 Task: For heading Arial with bold.  font size for heading22,  'Change the font style of data to'Arial Narrow.  and font size to 14,  Change the alignment of both headline & data to Align middle.  In the sheet  Financial Tracking Sheet Template Spreadsheet
Action: Mouse moved to (25, 132)
Screenshot: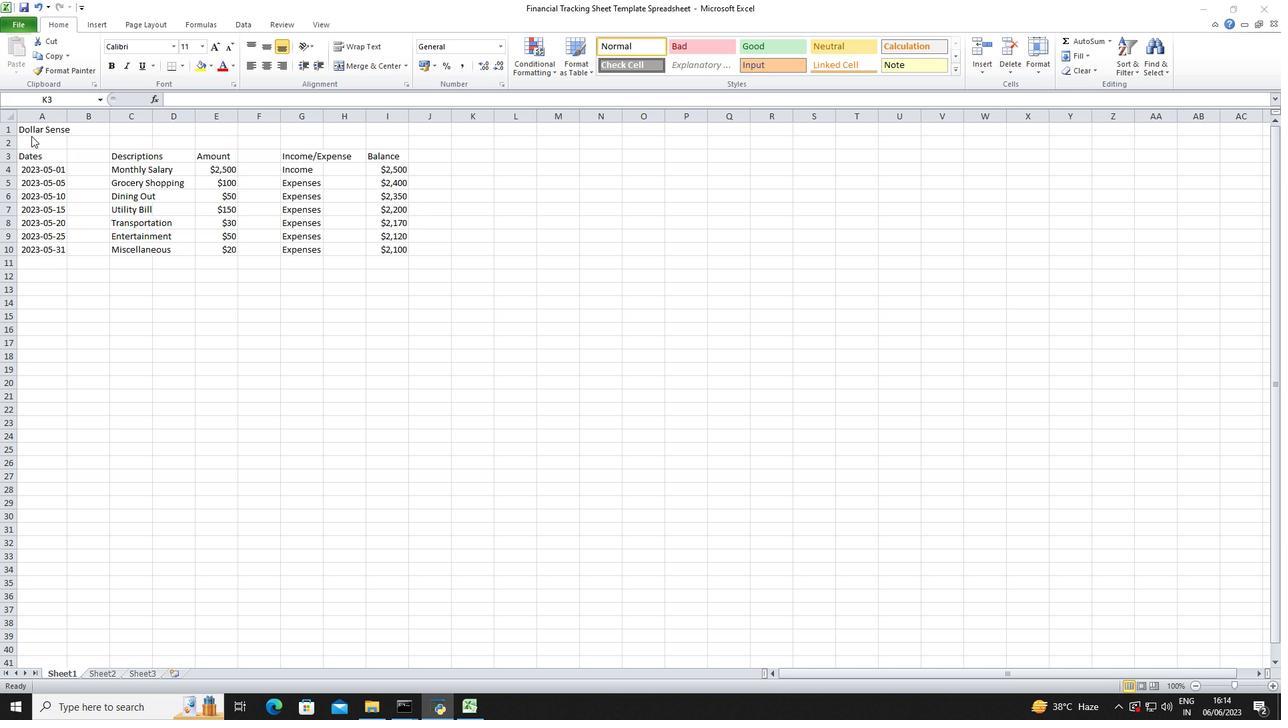 
Action: Mouse pressed left at (25, 132)
Screenshot: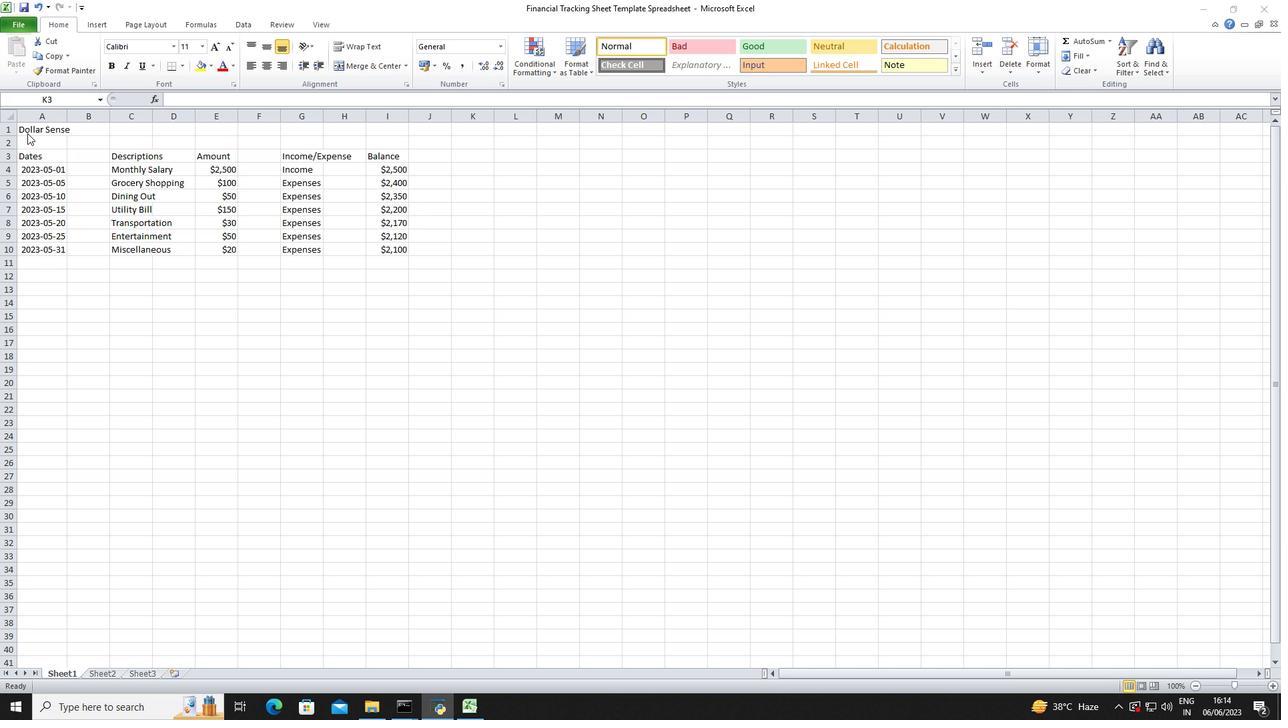 
Action: Mouse moved to (23, 130)
Screenshot: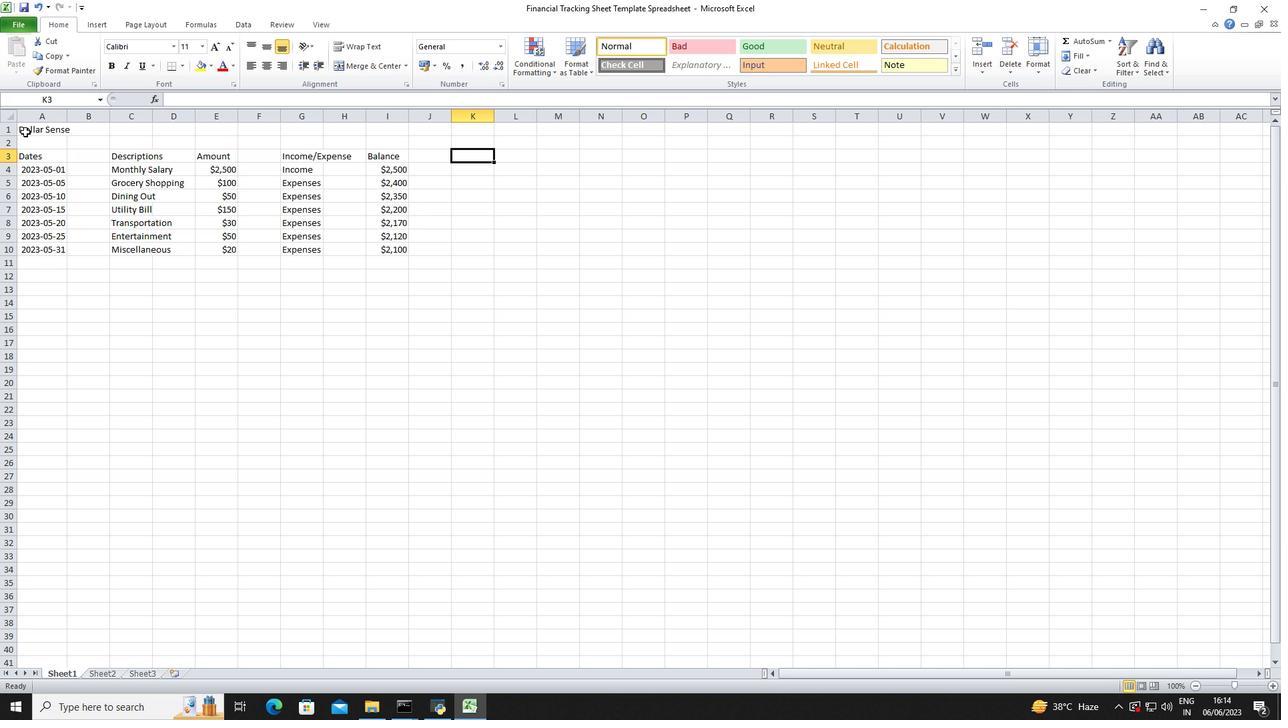 
Action: Mouse pressed left at (23, 130)
Screenshot: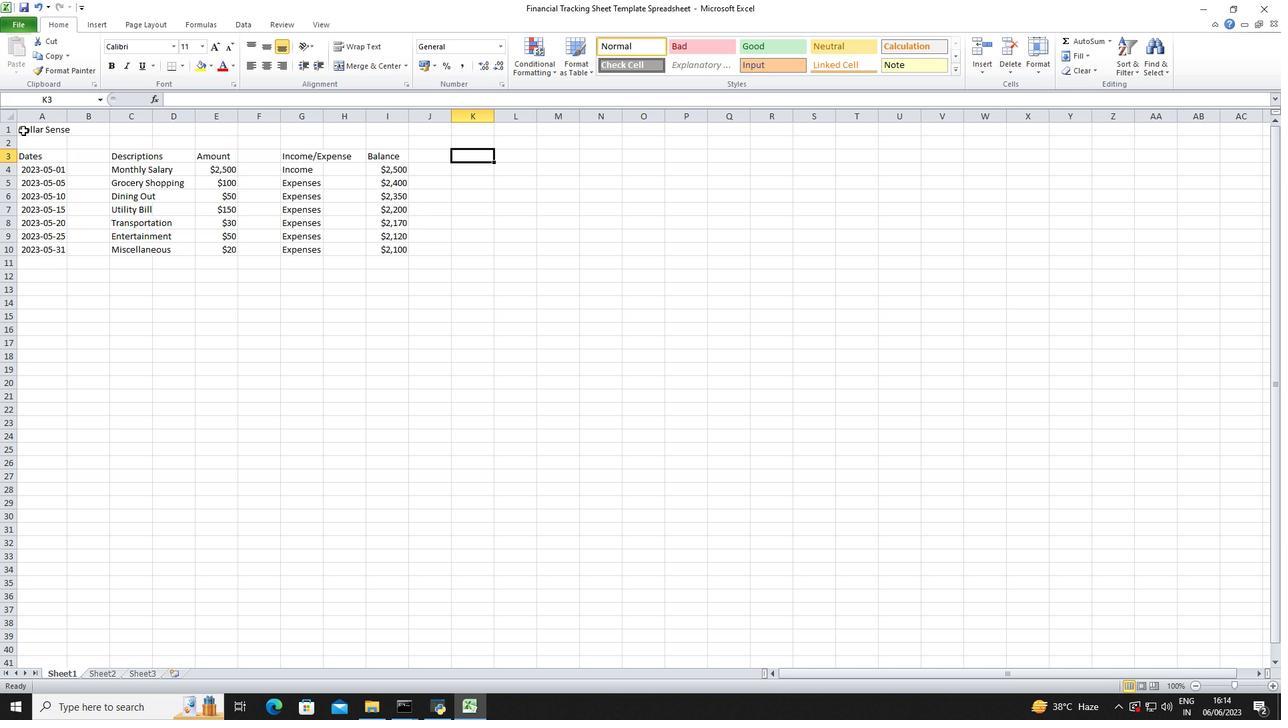 
Action: Mouse moved to (126, 48)
Screenshot: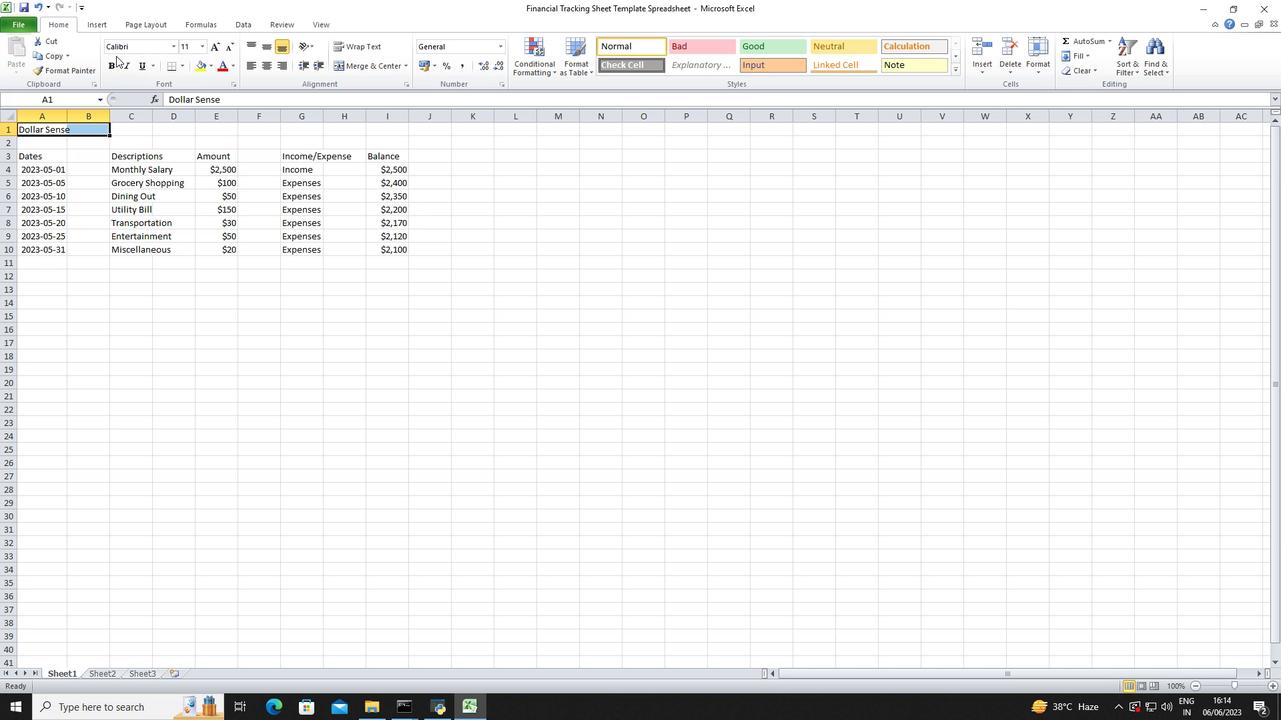 
Action: Mouse pressed left at (126, 48)
Screenshot: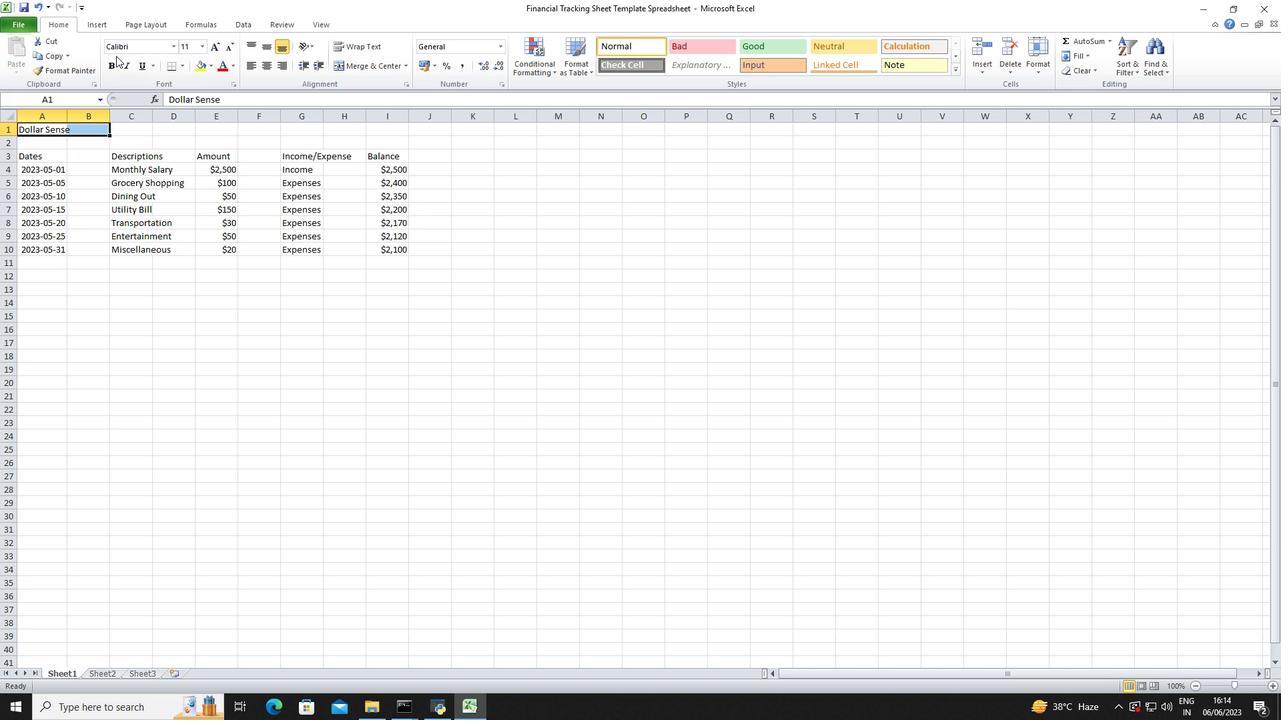 
Action: Key pressed <Key.shift>Arial<Key.enter>
Screenshot: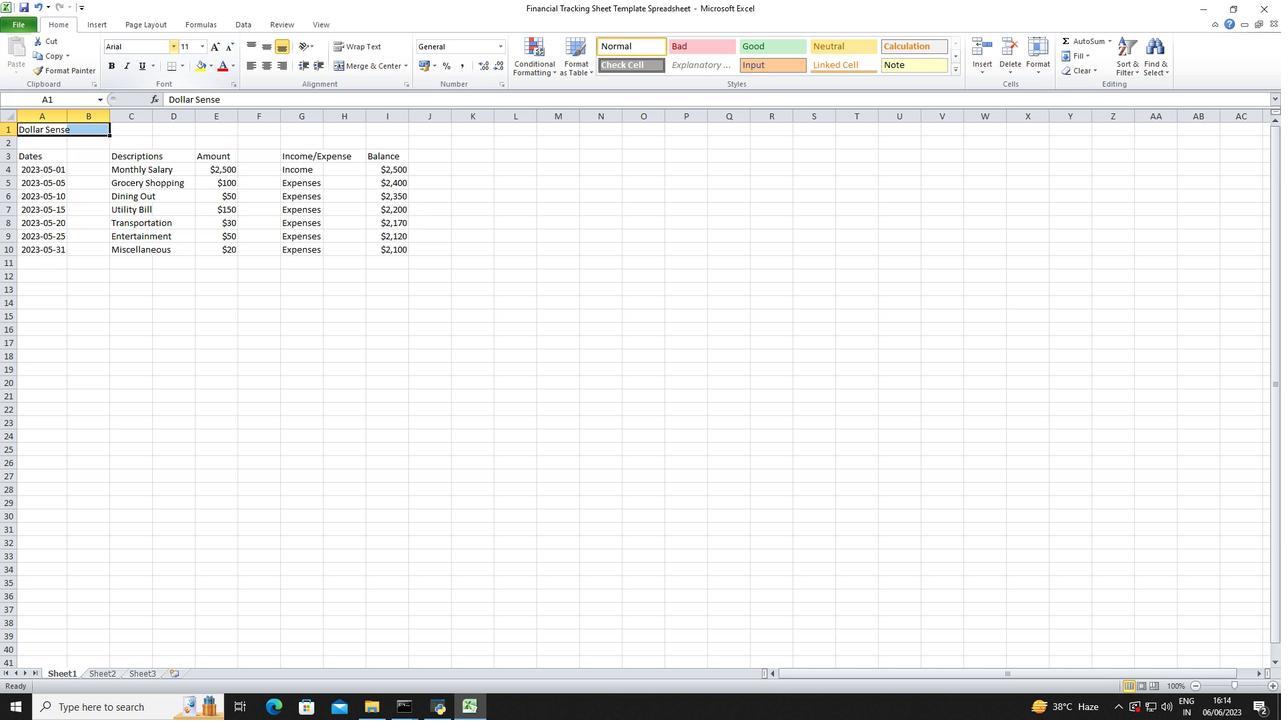 
Action: Mouse moved to (112, 68)
Screenshot: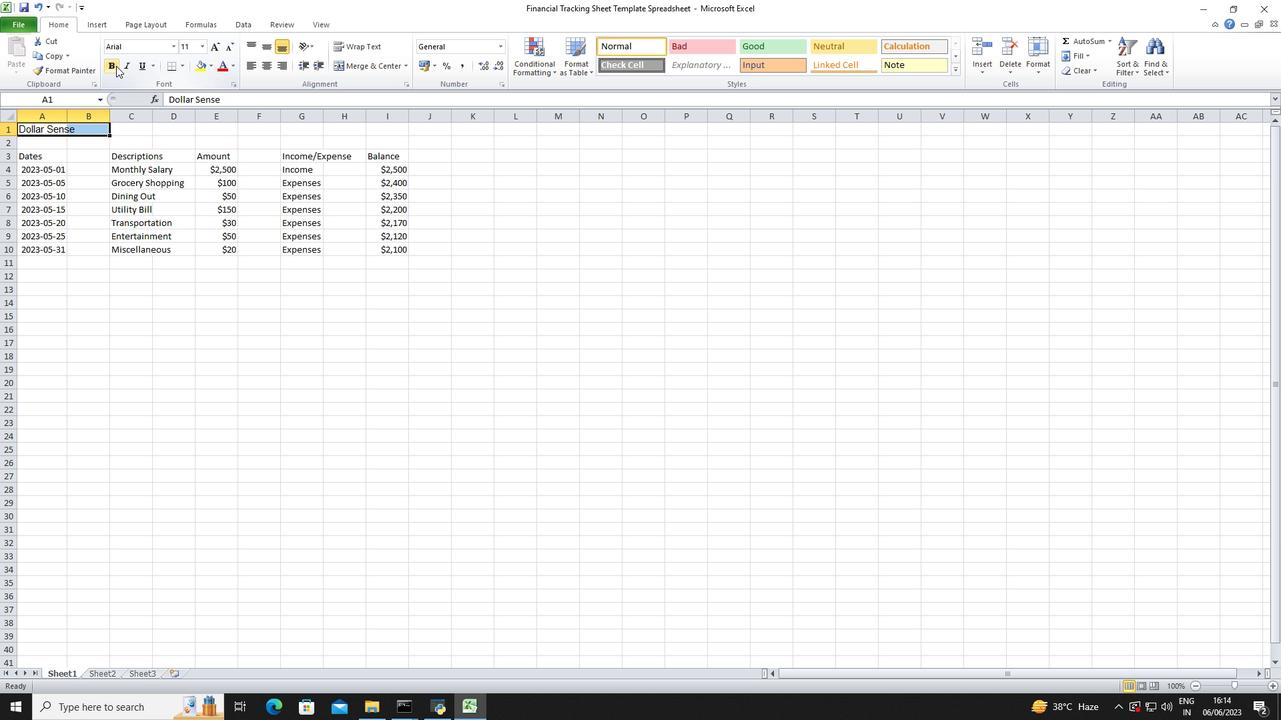 
Action: Mouse pressed left at (112, 68)
Screenshot: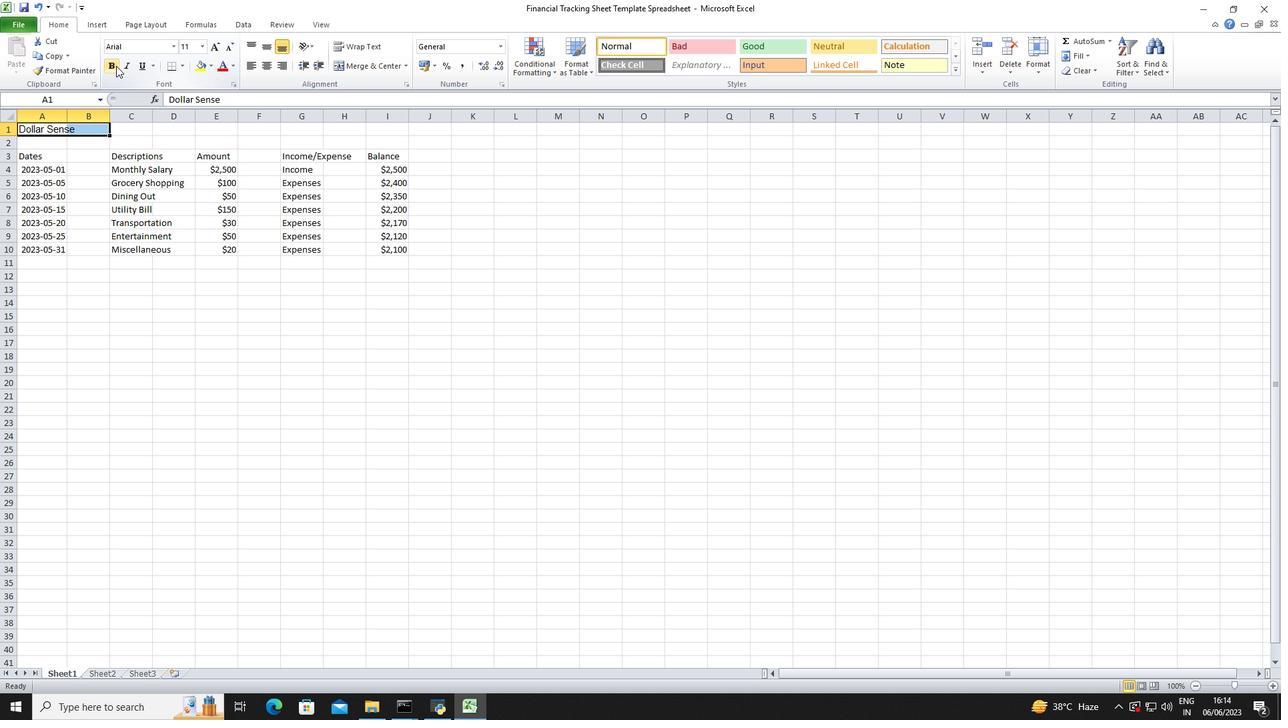 
Action: Mouse moved to (198, 45)
Screenshot: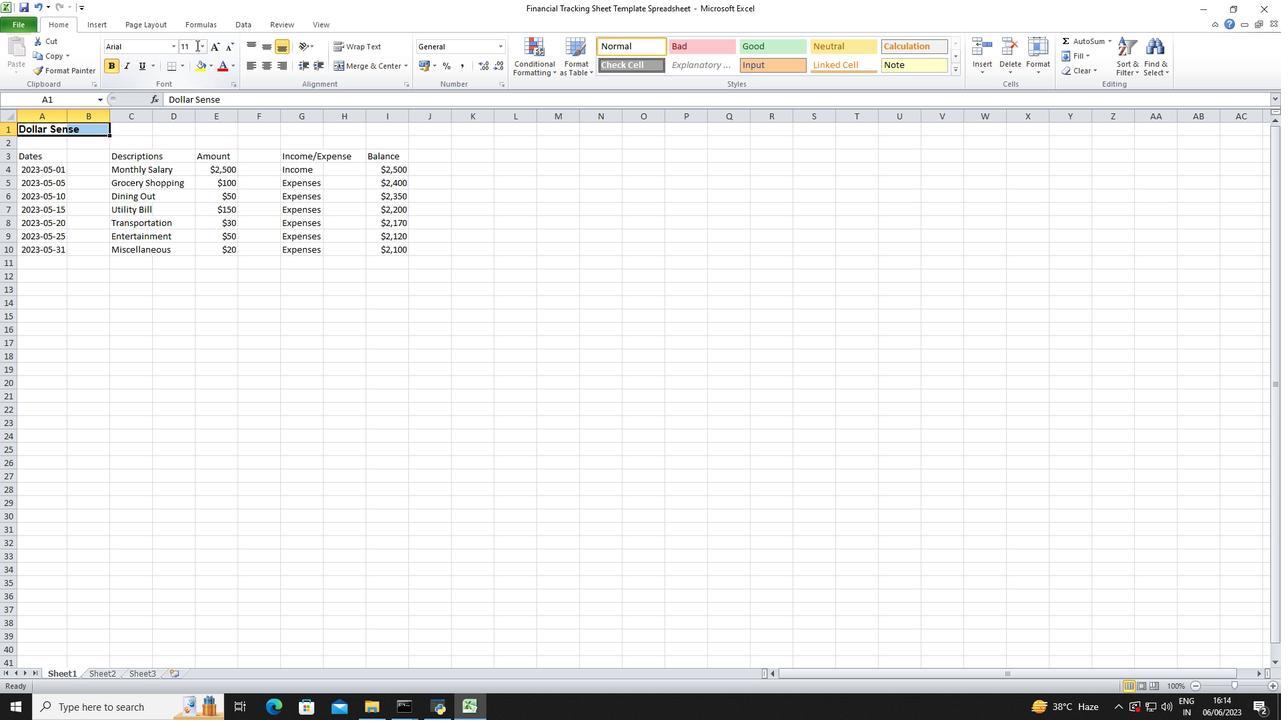 
Action: Mouse pressed left at (198, 45)
Screenshot: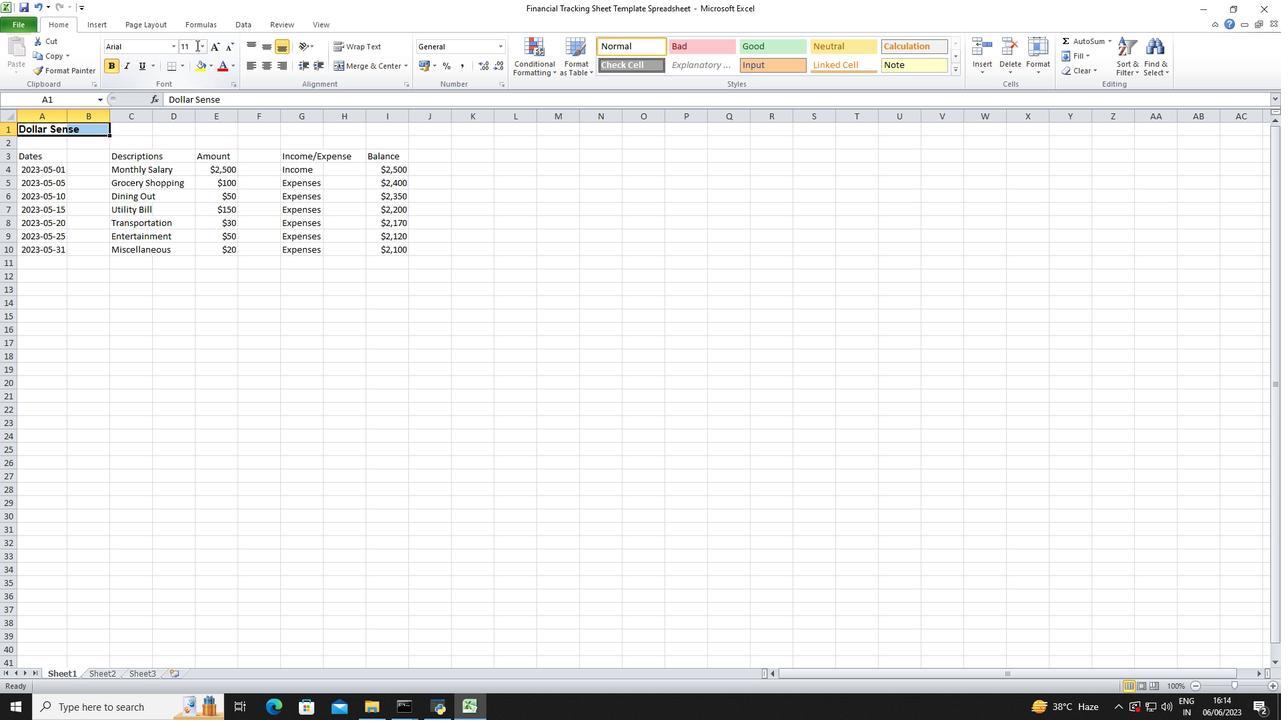 
Action: Mouse moved to (192, 164)
Screenshot: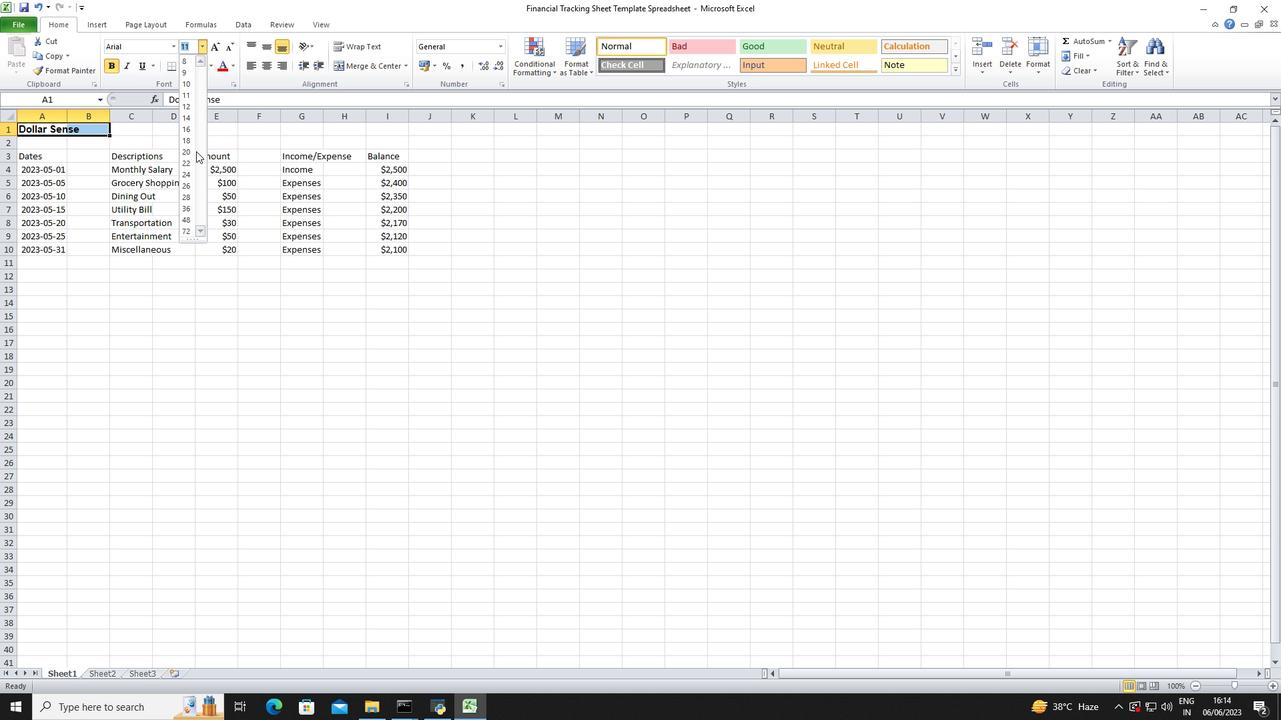 
Action: Mouse pressed left at (192, 164)
Screenshot: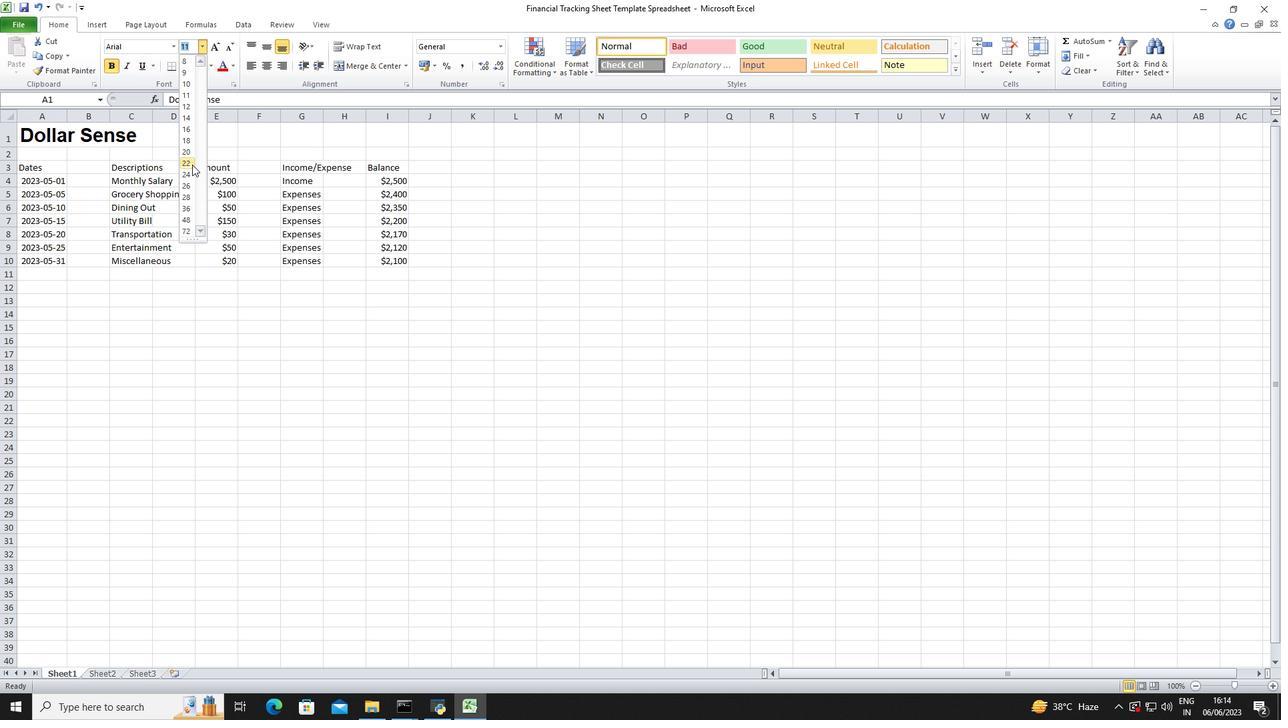 
Action: Mouse moved to (44, 172)
Screenshot: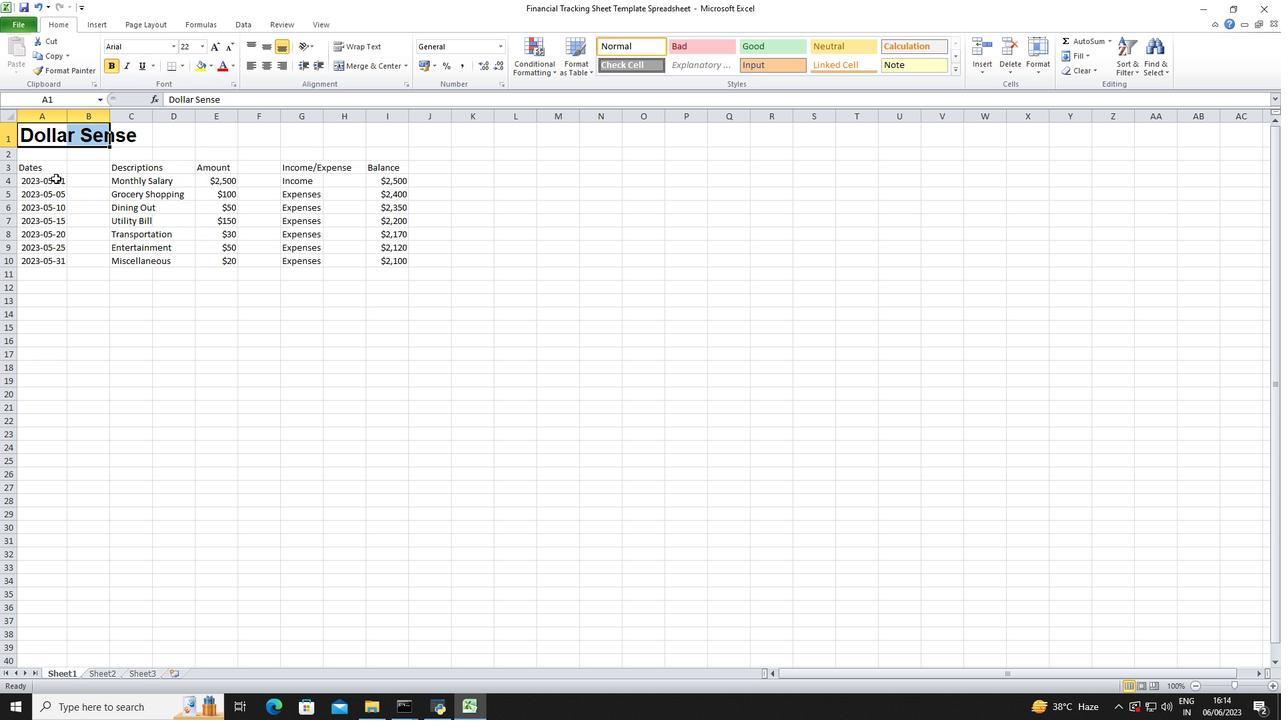
Action: Mouse pressed left at (44, 172)
Screenshot: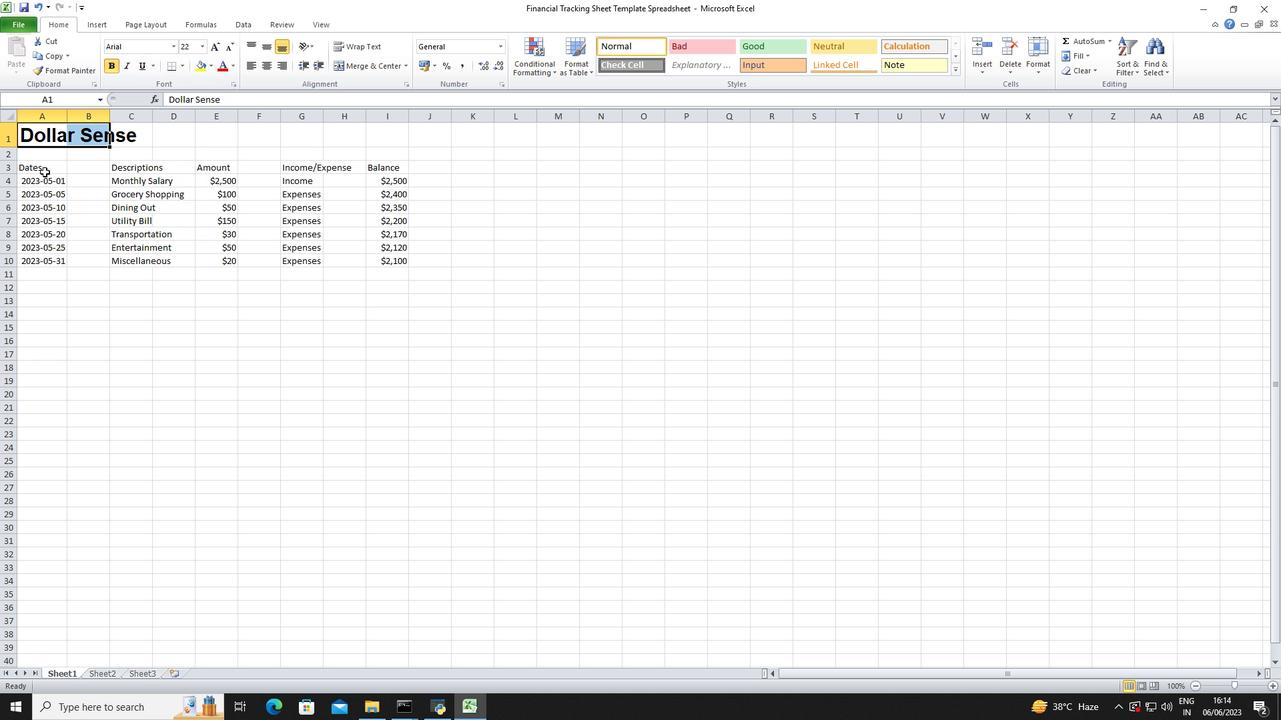 
Action: Mouse moved to (123, 45)
Screenshot: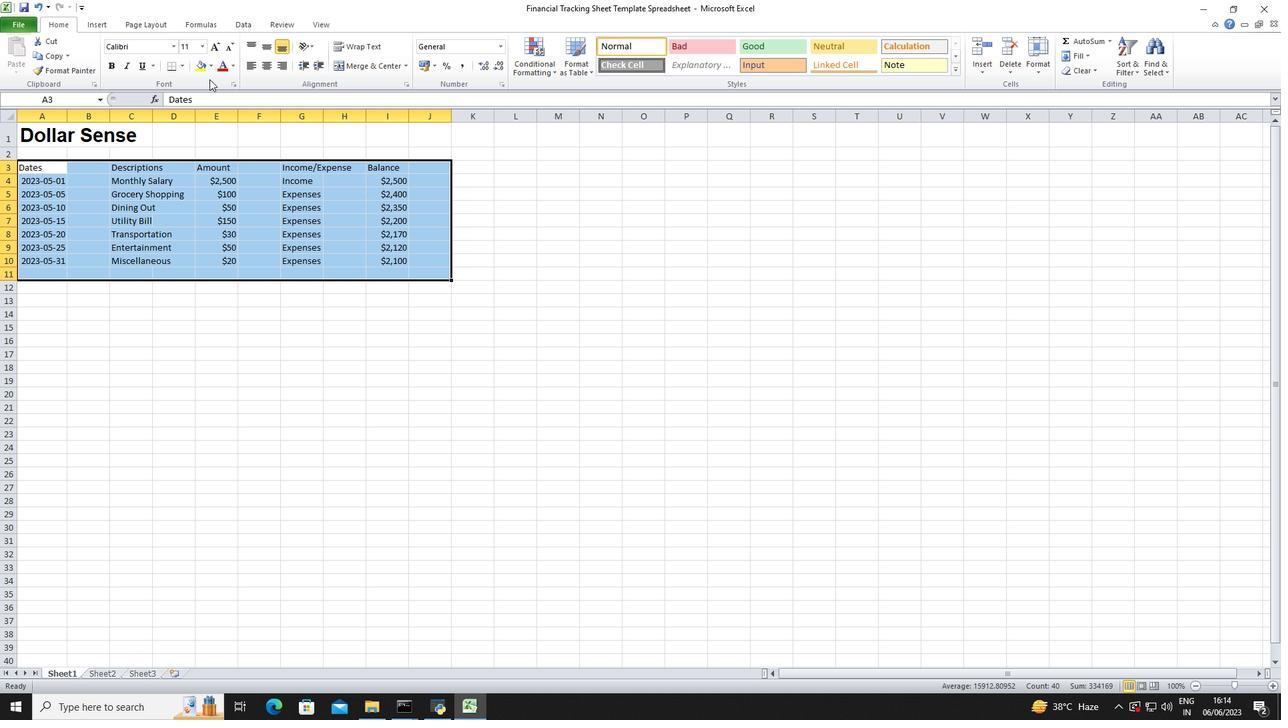 
Action: Mouse pressed left at (123, 45)
Screenshot: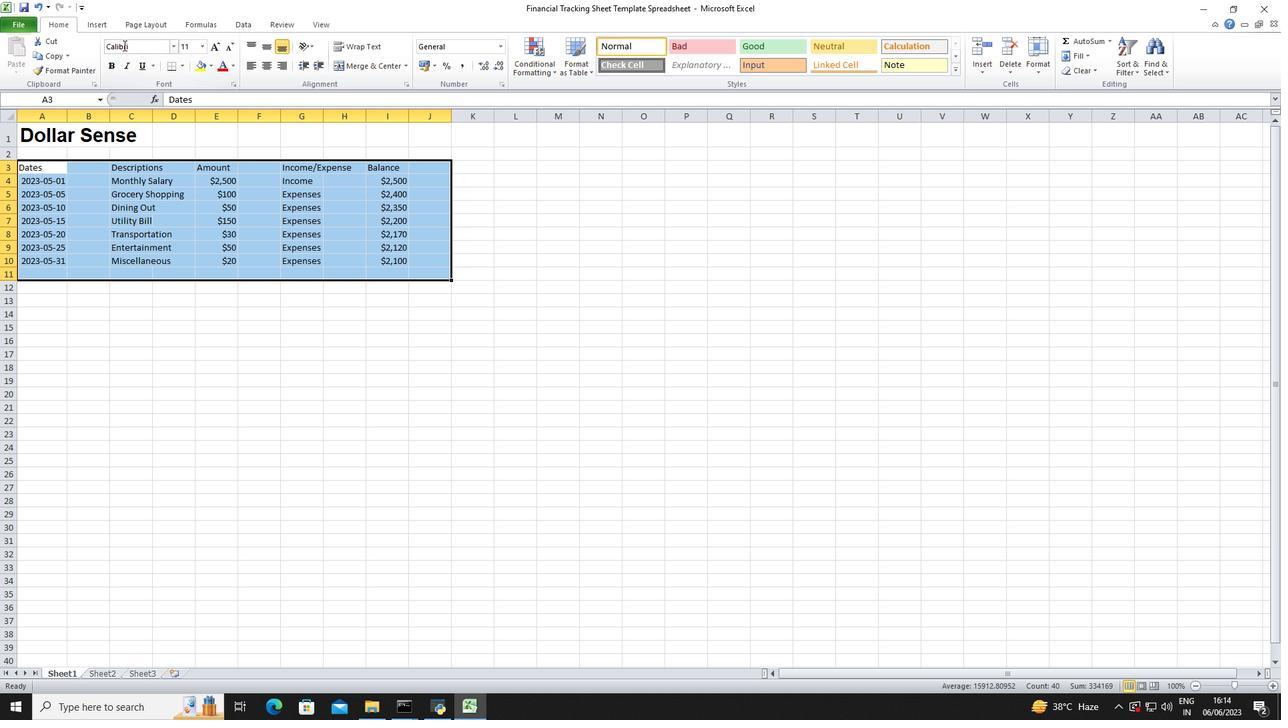 
Action: Mouse moved to (152, 62)
Screenshot: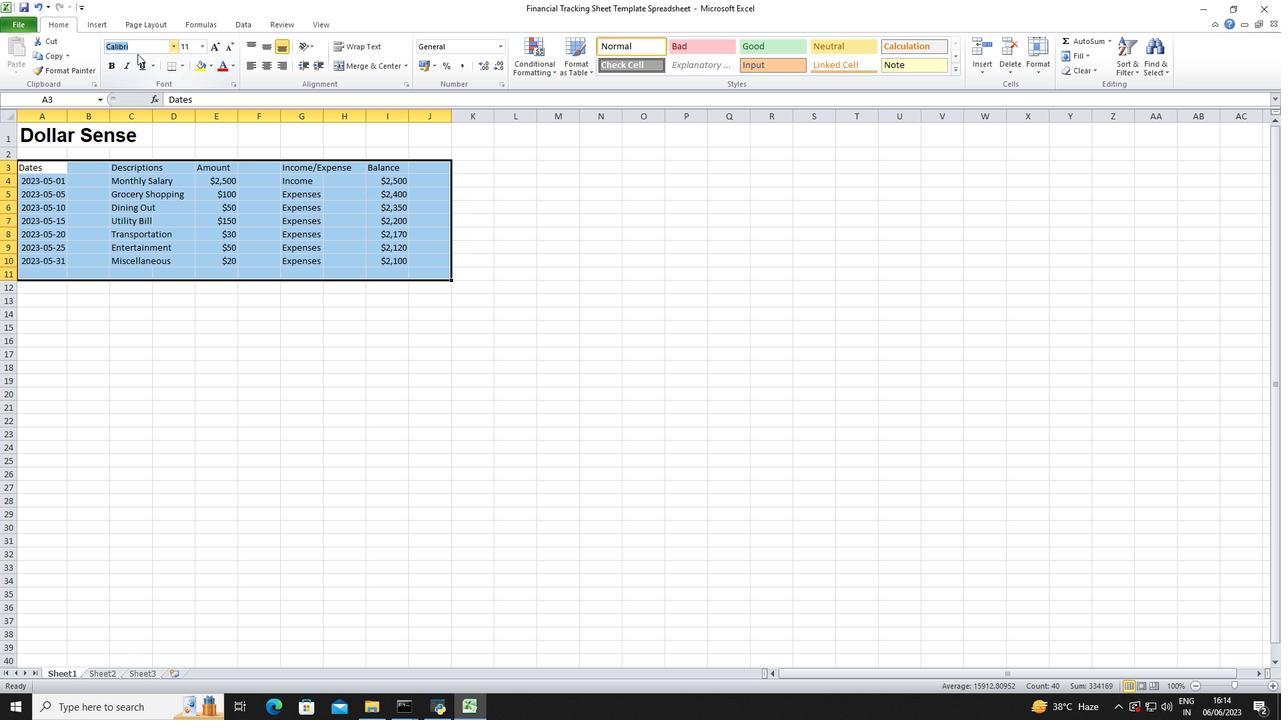 
Action: Key pressed <Key.shift>Arial<Key.space><Key.shift>Narrow<Key.enter>
Screenshot: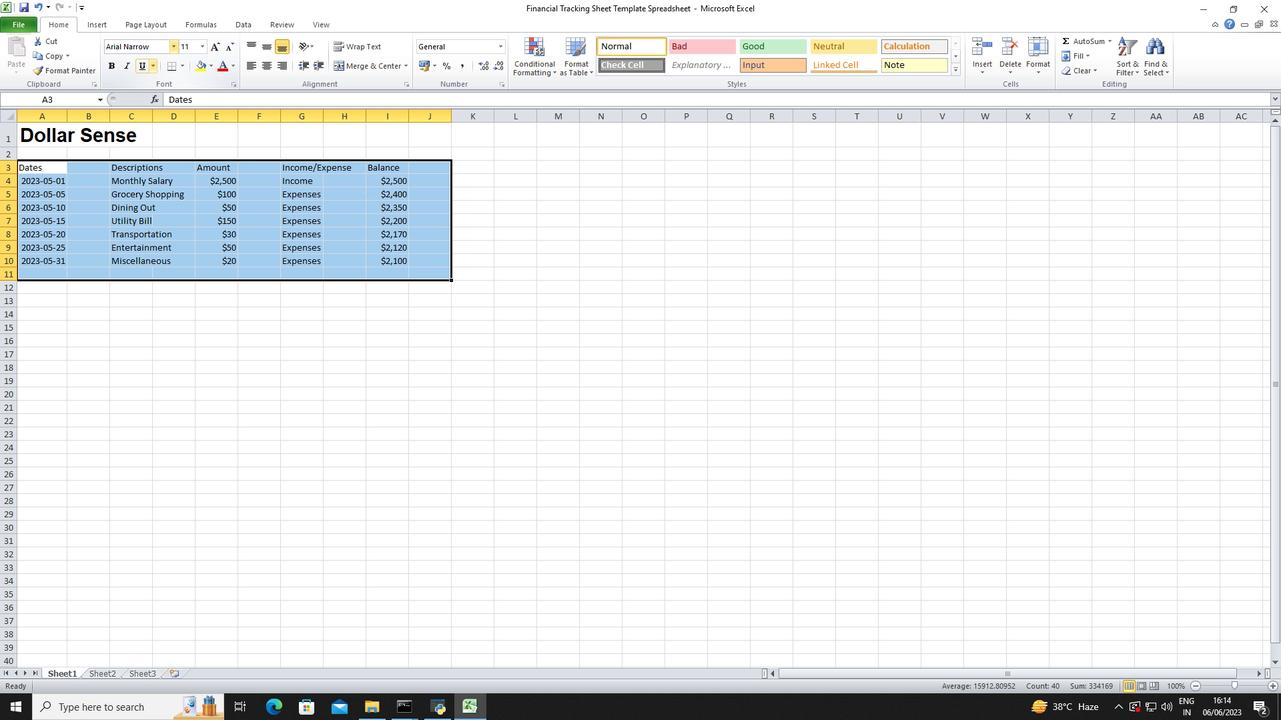 
Action: Mouse moved to (201, 45)
Screenshot: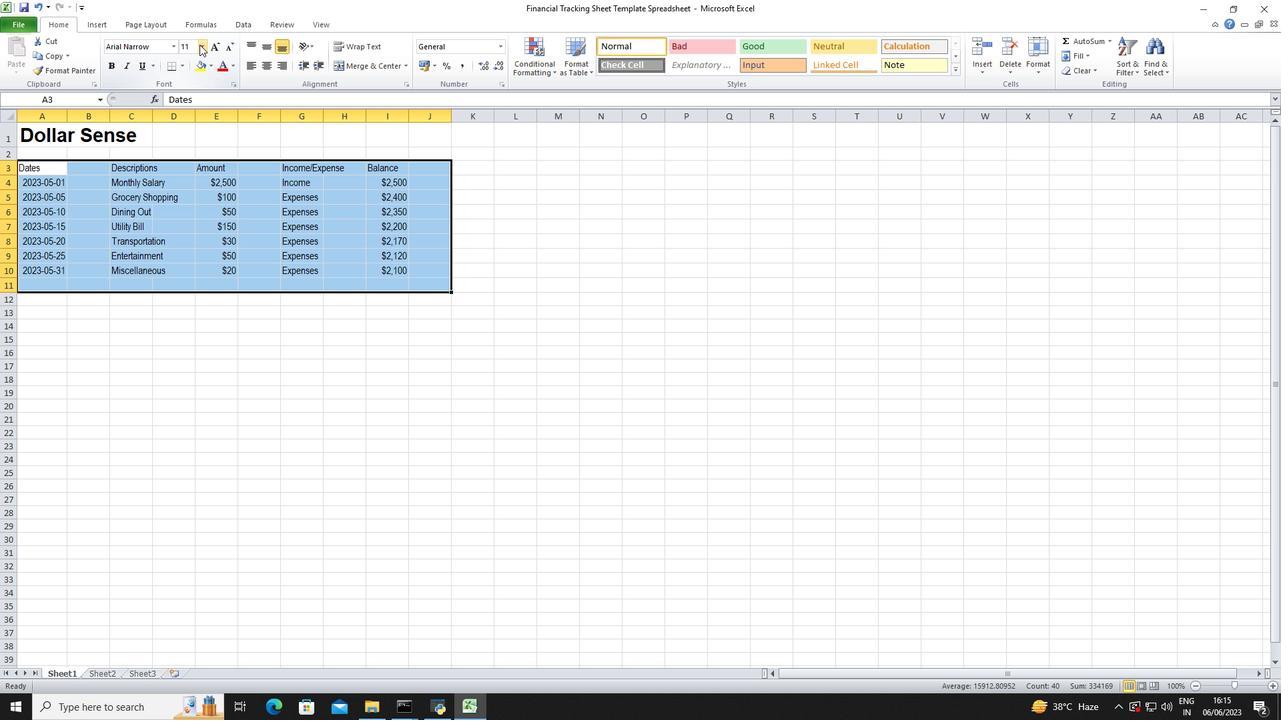 
Action: Mouse pressed left at (201, 45)
Screenshot: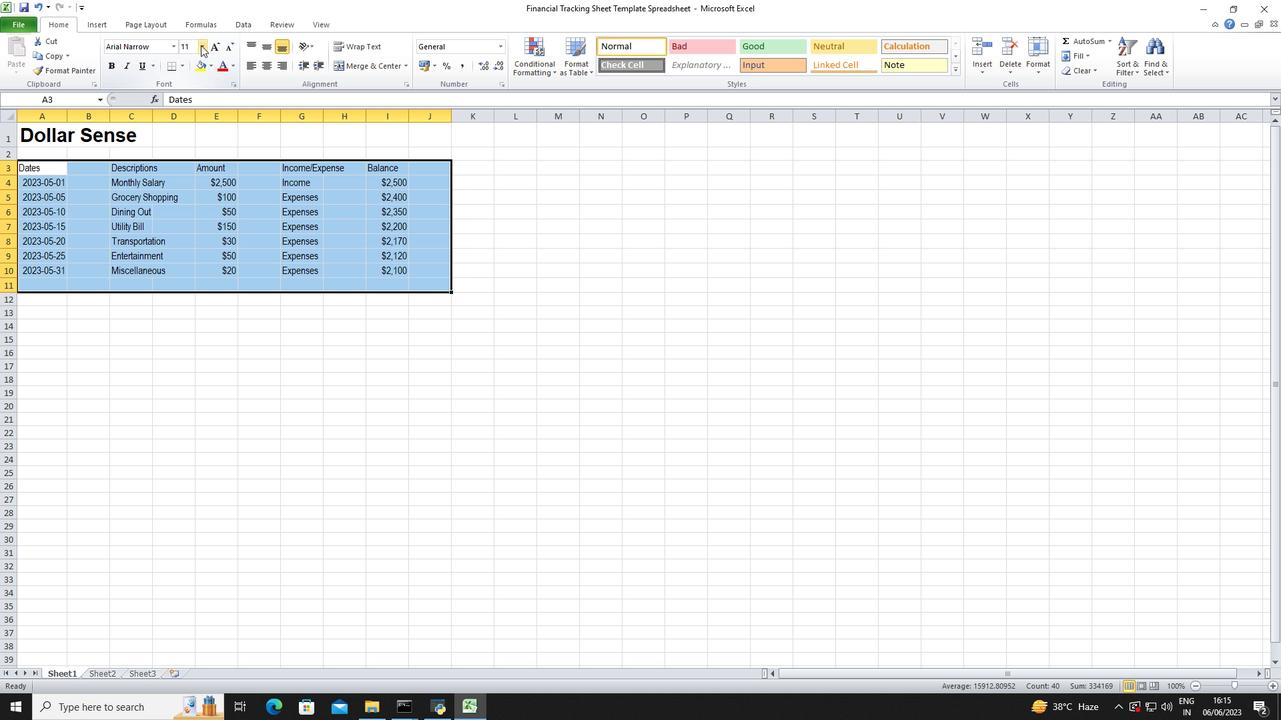
Action: Mouse moved to (190, 112)
Screenshot: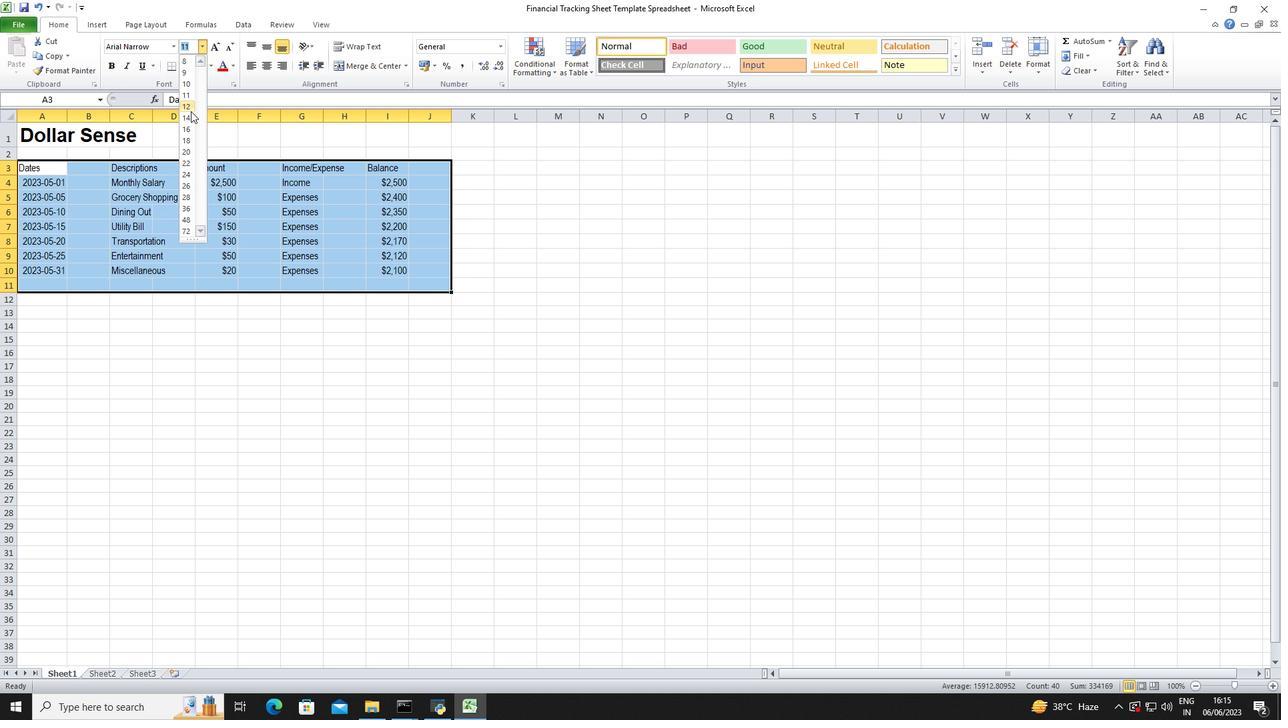 
Action: Mouse pressed left at (190, 112)
Screenshot: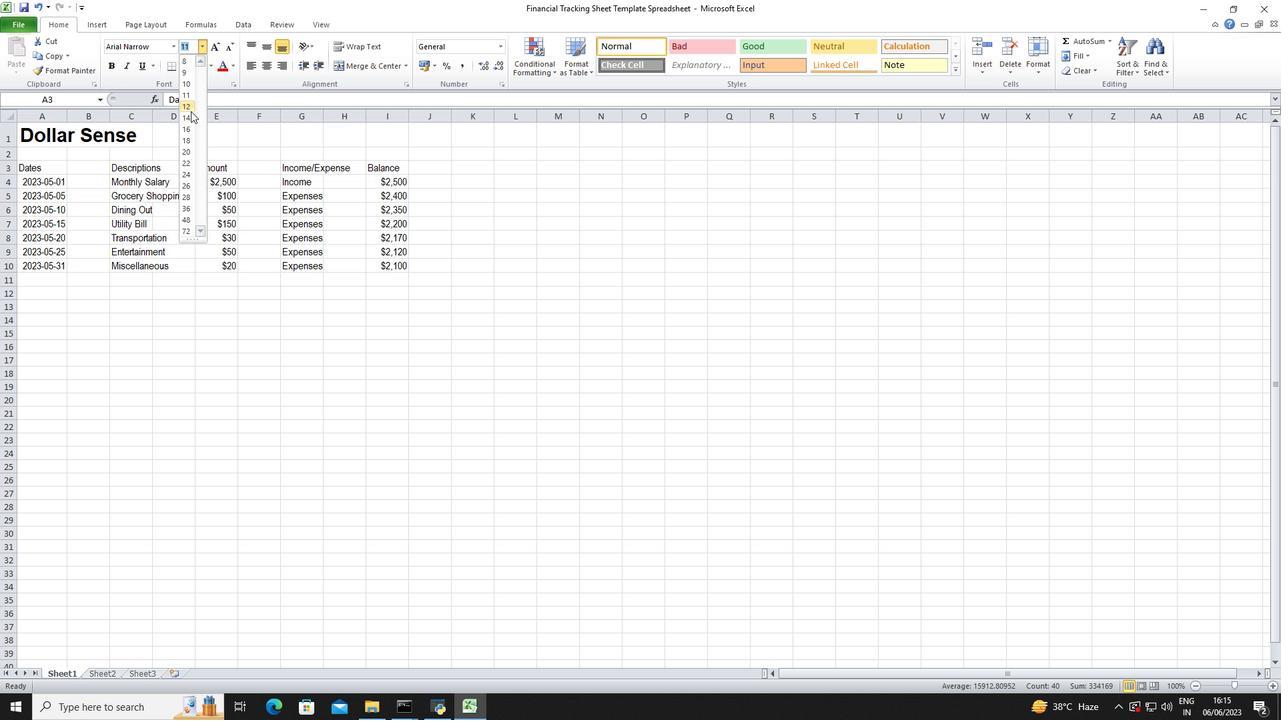 
Action: Mouse moved to (269, 70)
Screenshot: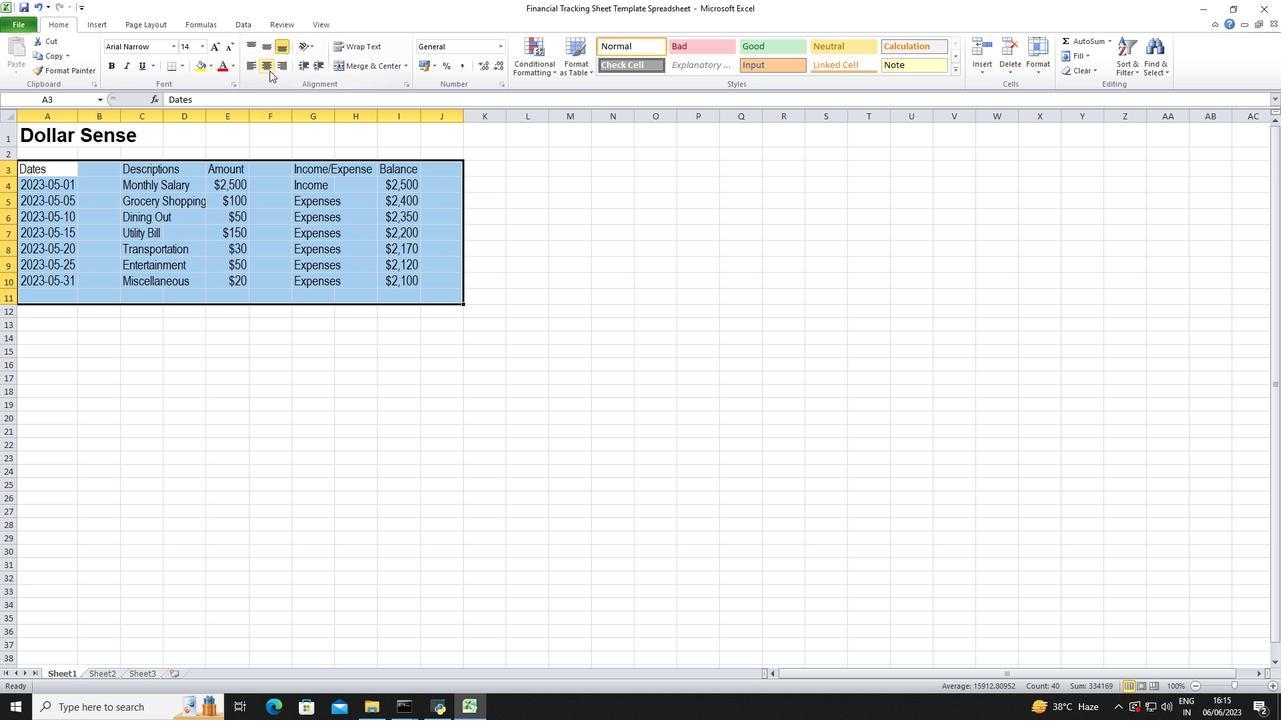 
Action: Mouse pressed left at (269, 70)
Screenshot: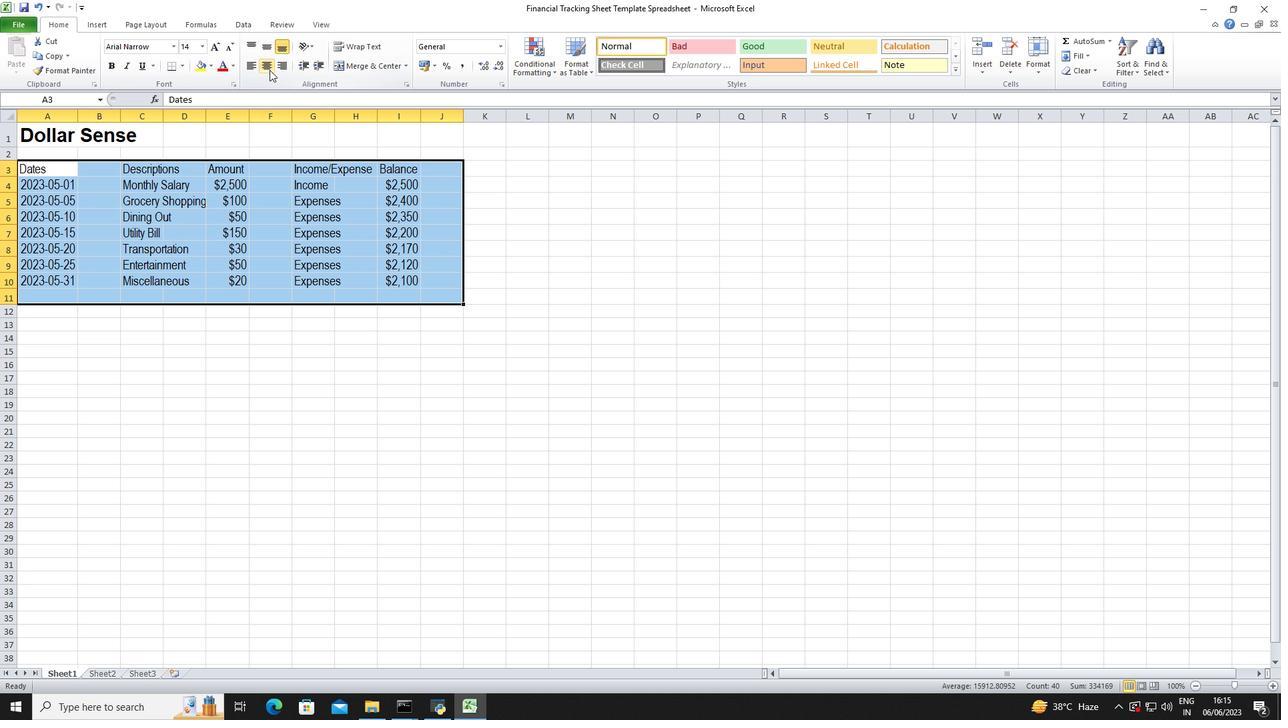 
Action: Mouse moved to (34, 132)
Screenshot: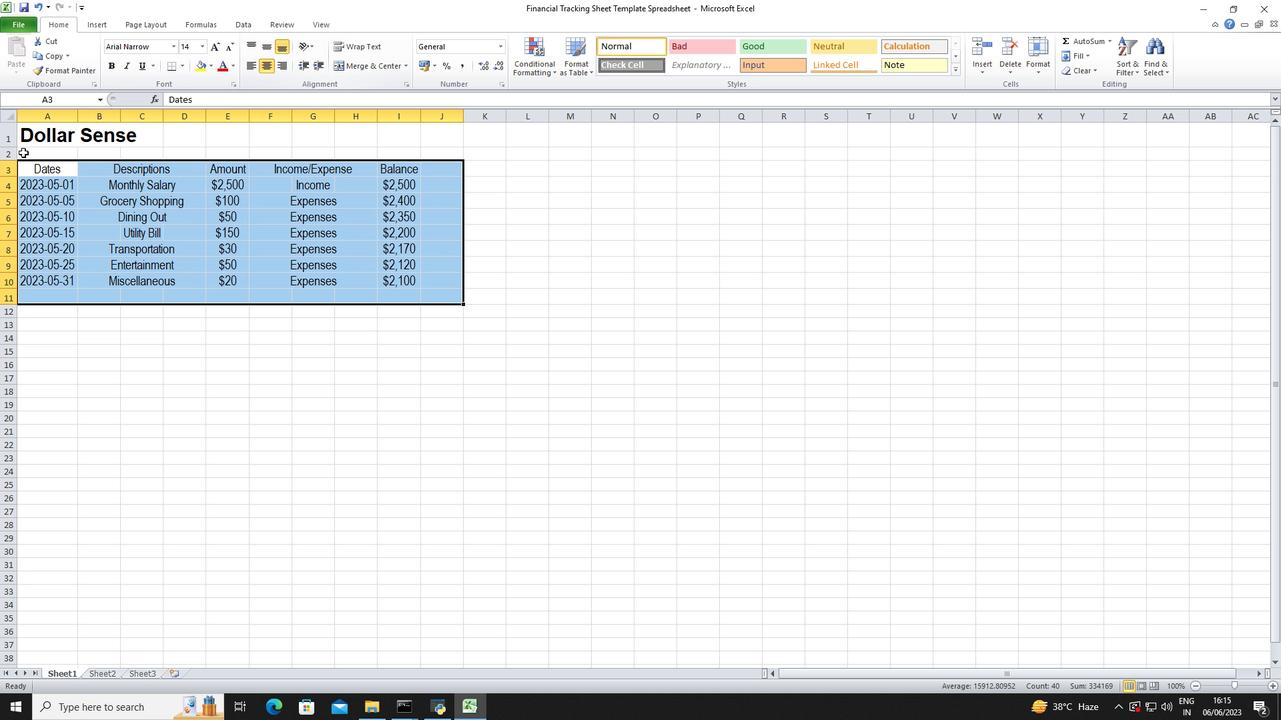 
Action: Mouse pressed left at (34, 132)
Screenshot: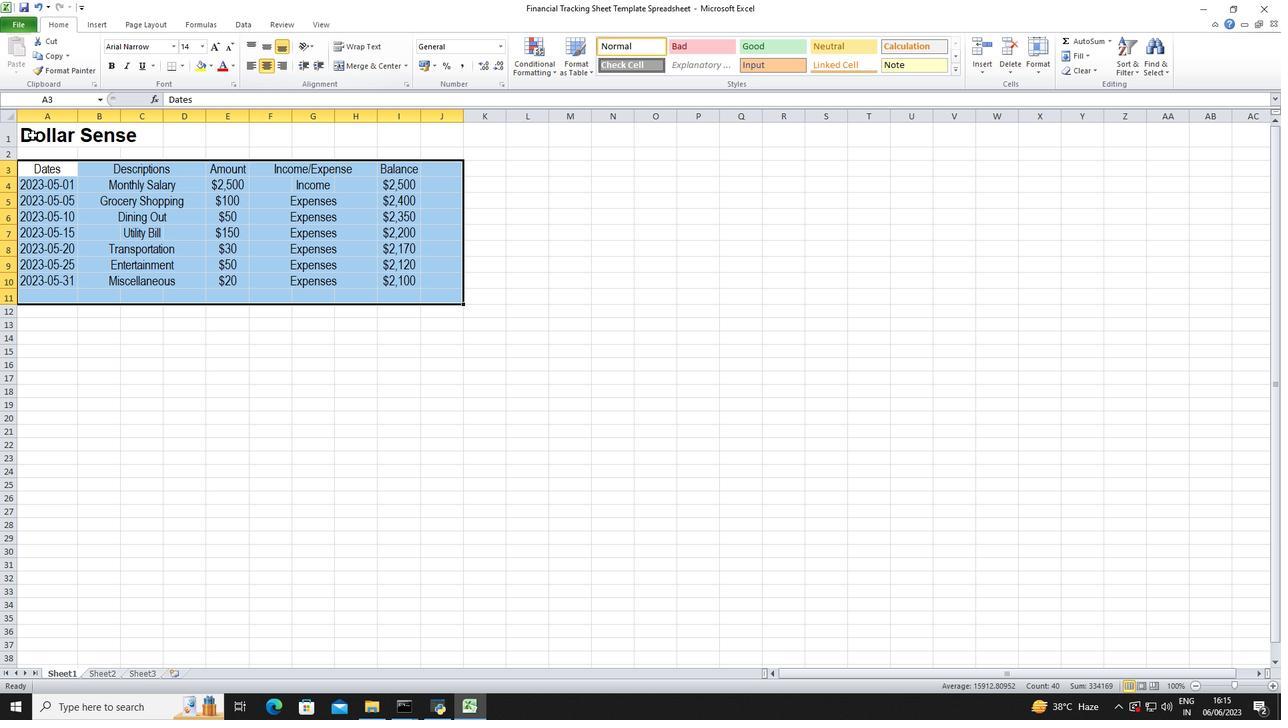 
Action: Mouse moved to (266, 60)
Screenshot: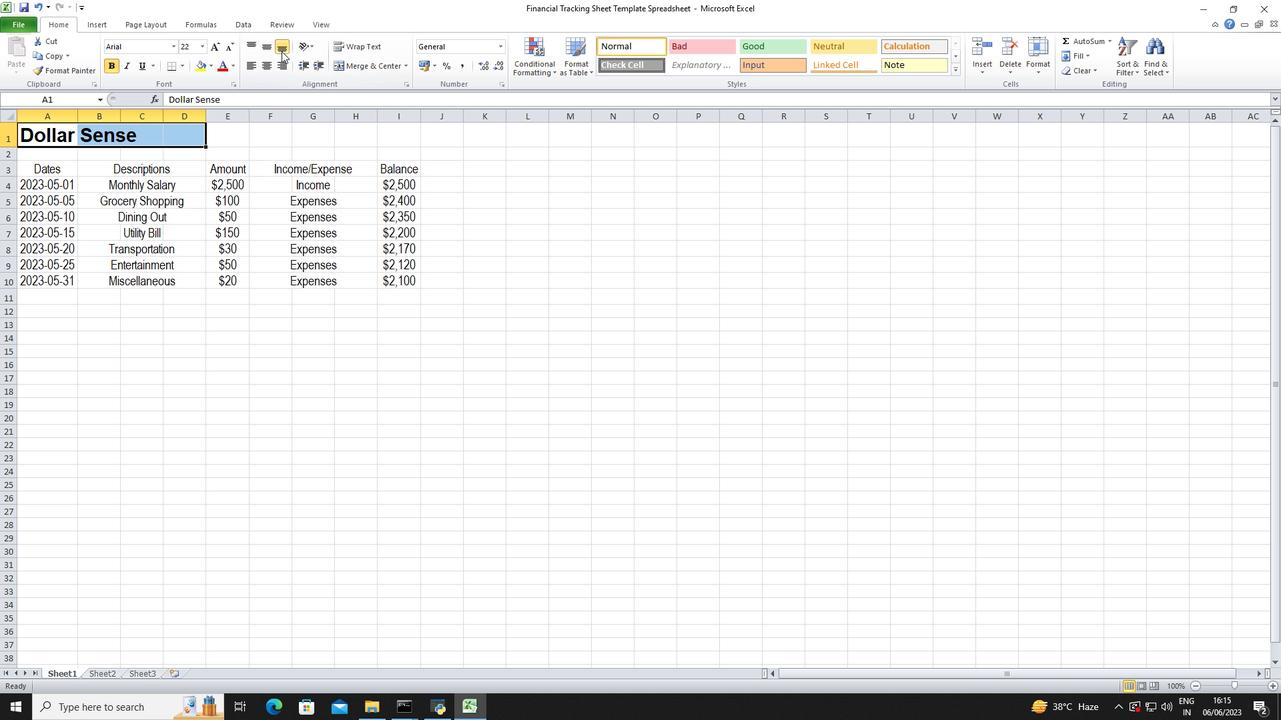 
Action: Mouse pressed left at (266, 60)
Screenshot: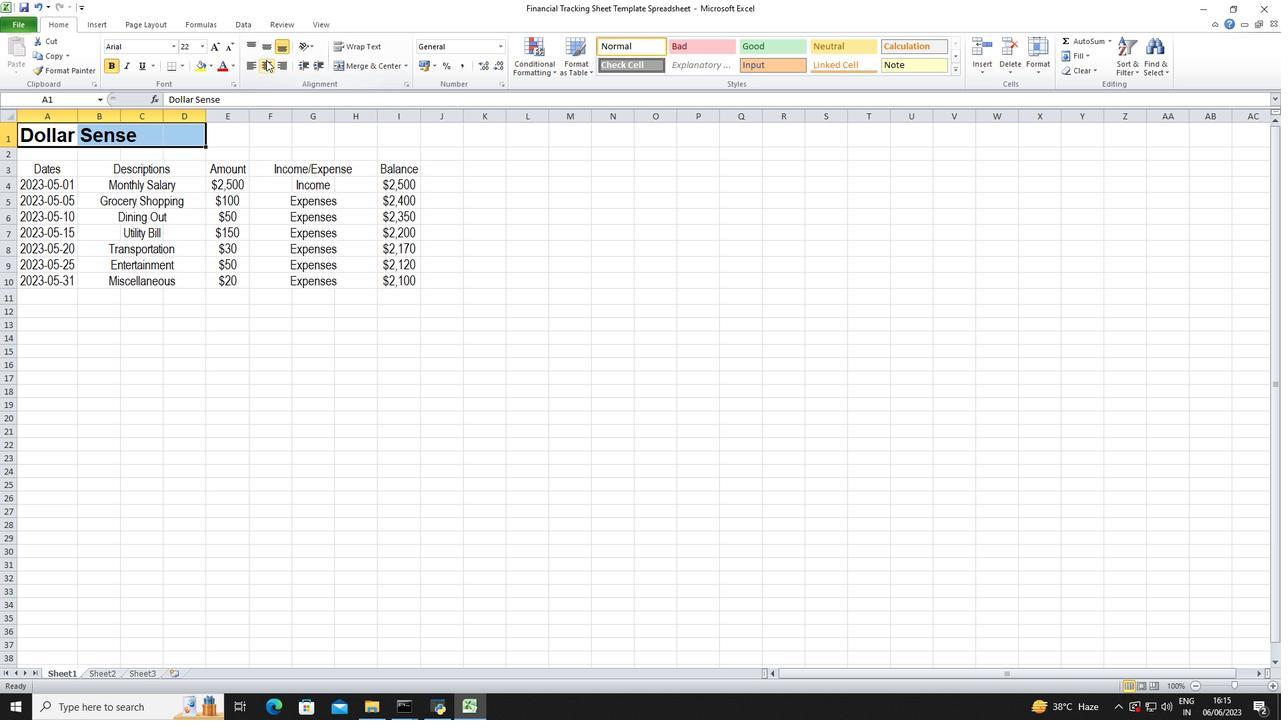 
Action: Mouse moved to (75, 109)
Screenshot: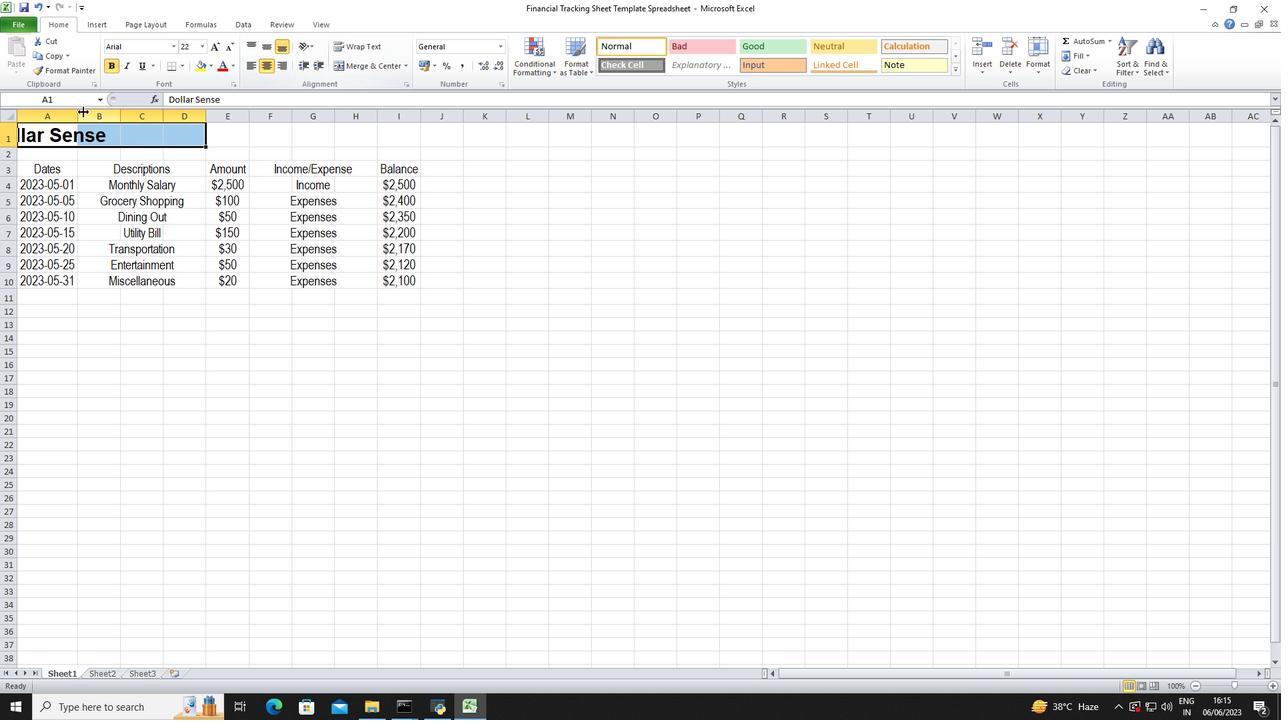 
Action: Mouse pressed left at (75, 109)
Screenshot: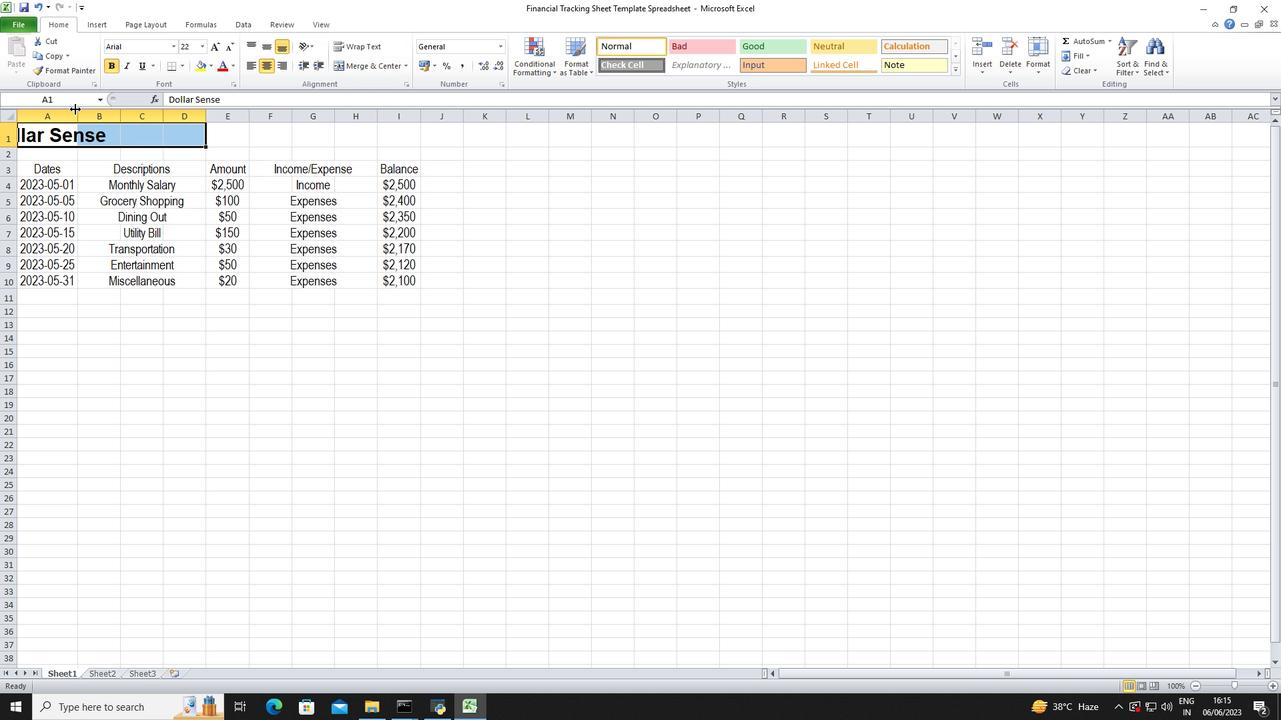 
Action: Mouse moved to (751, 256)
Screenshot: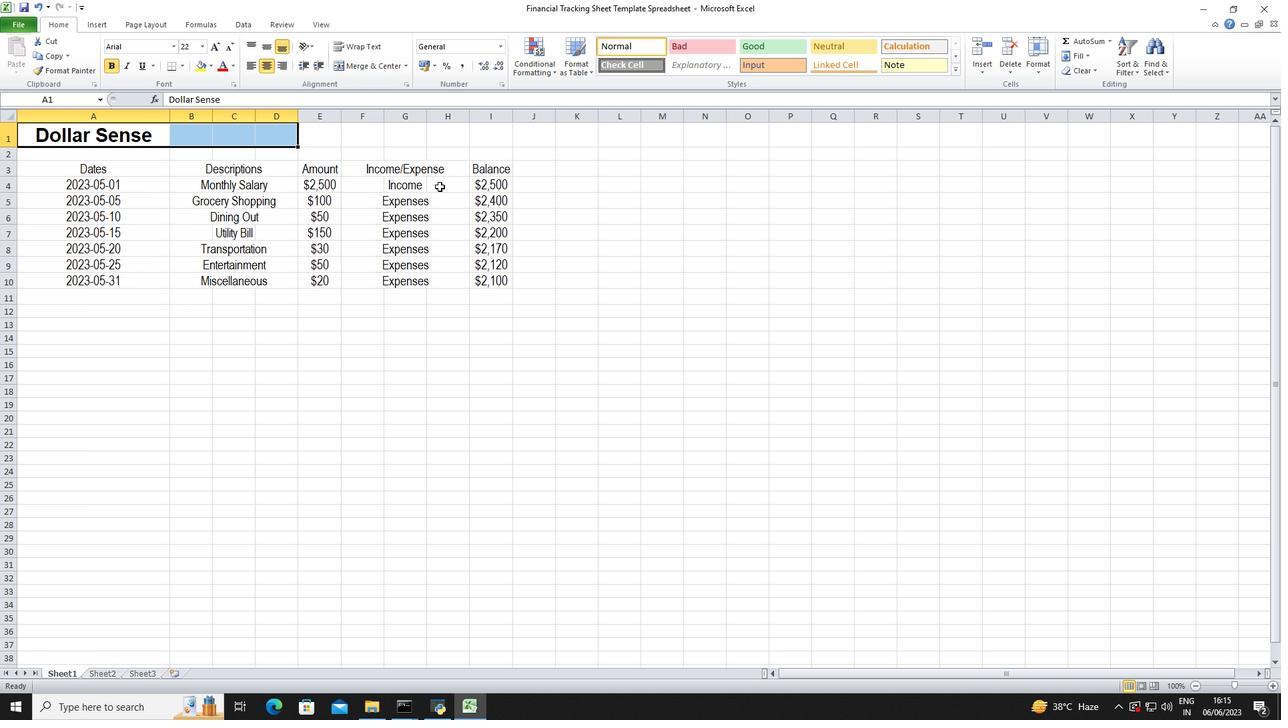 
Action: Mouse pressed left at (751, 256)
Screenshot: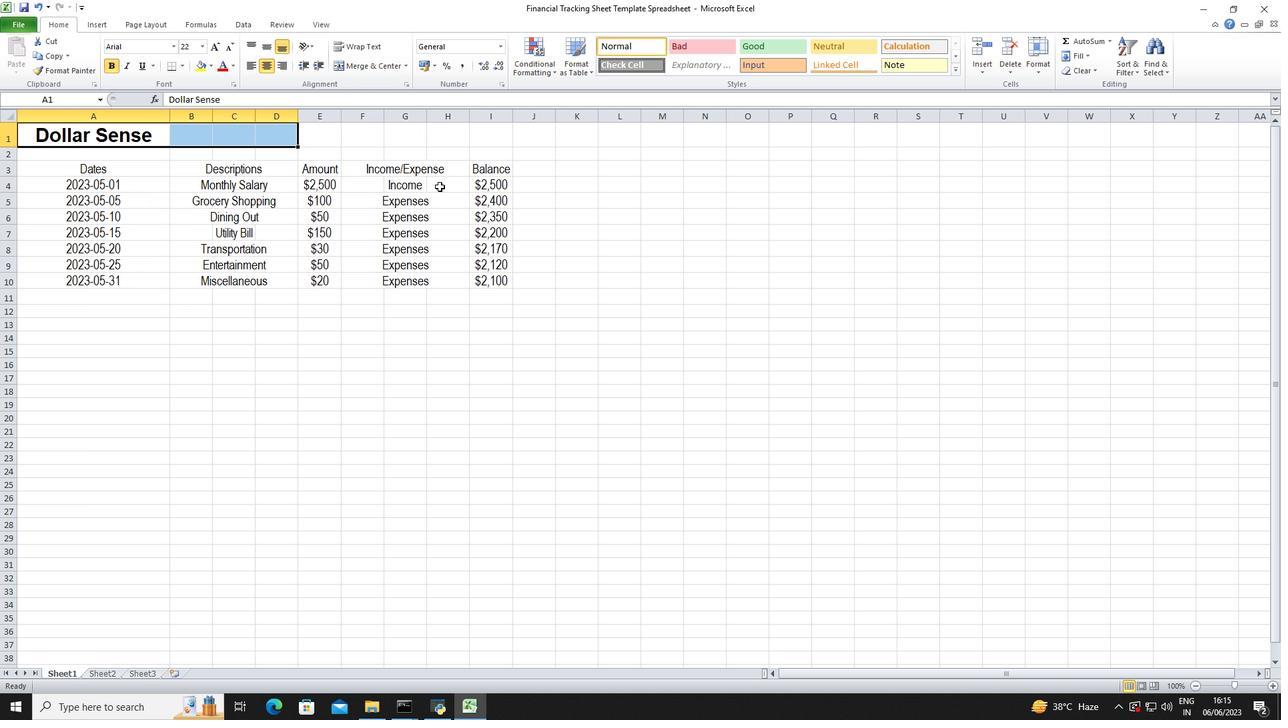 
